 Task: Move the task Upgrade and migrate company project management to a cloud-based solution to the section Done in the project AgileNimbus and filter the tasks in the project by High Priority
Action: Mouse moved to (607, 249)
Screenshot: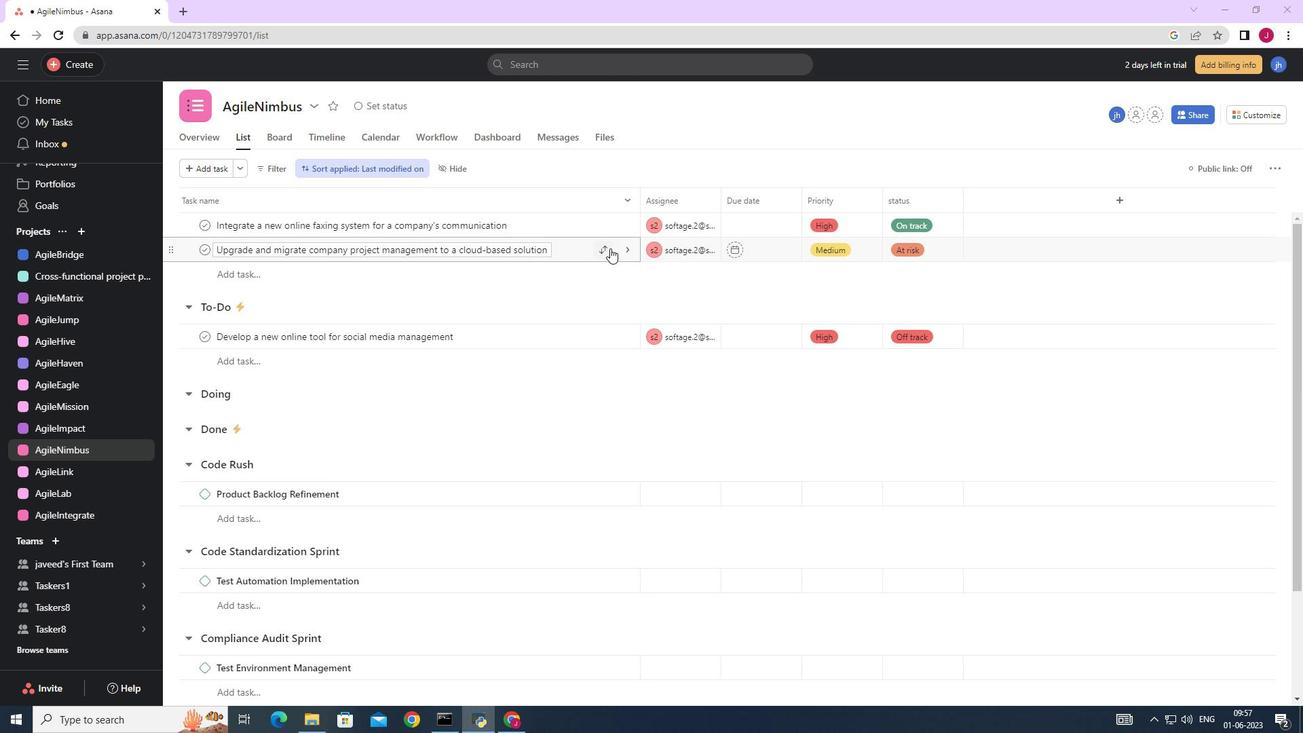 
Action: Mouse pressed left at (607, 249)
Screenshot: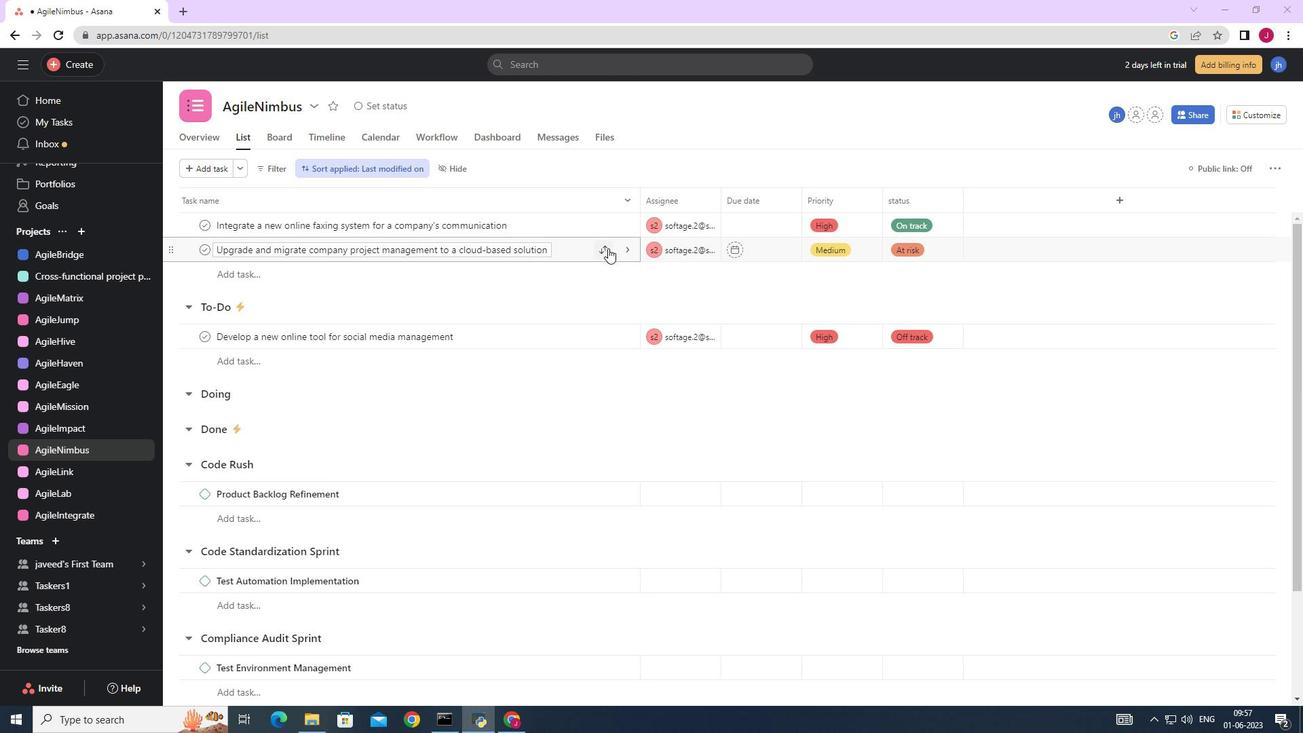 
Action: Mouse moved to (523, 378)
Screenshot: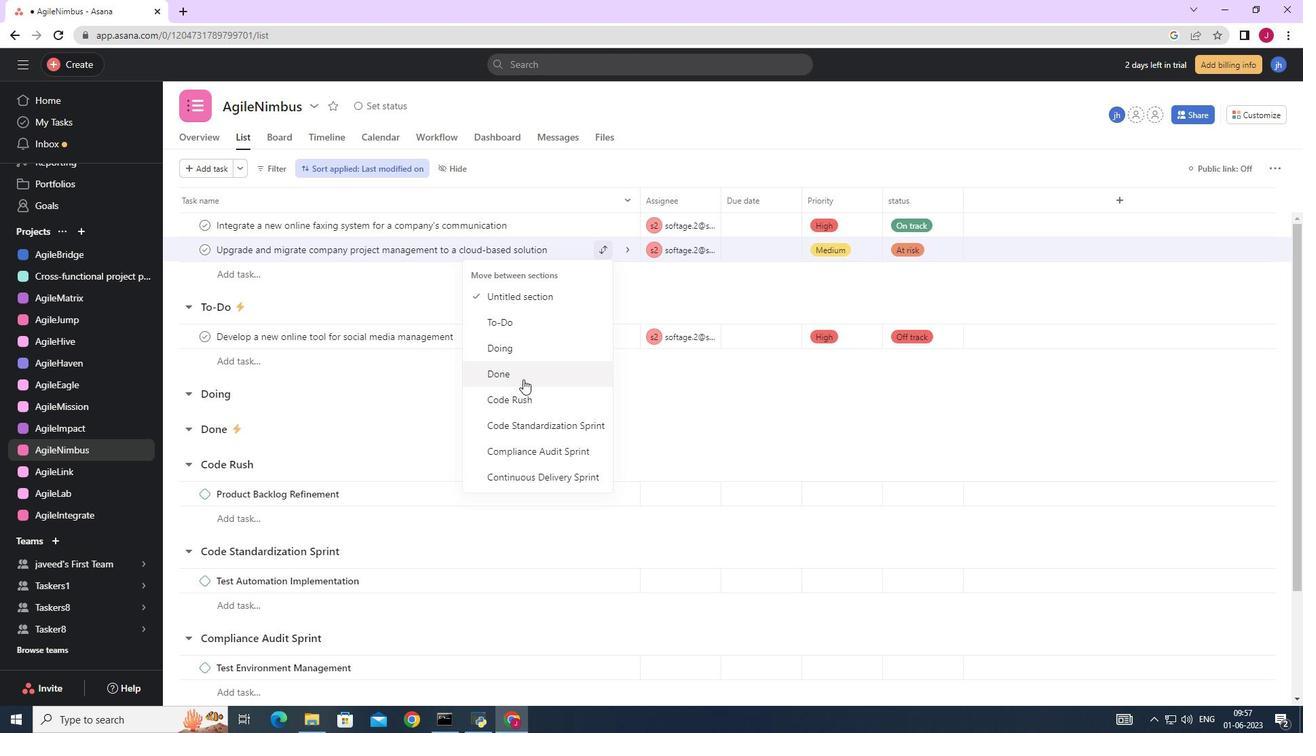 
Action: Mouse pressed left at (523, 378)
Screenshot: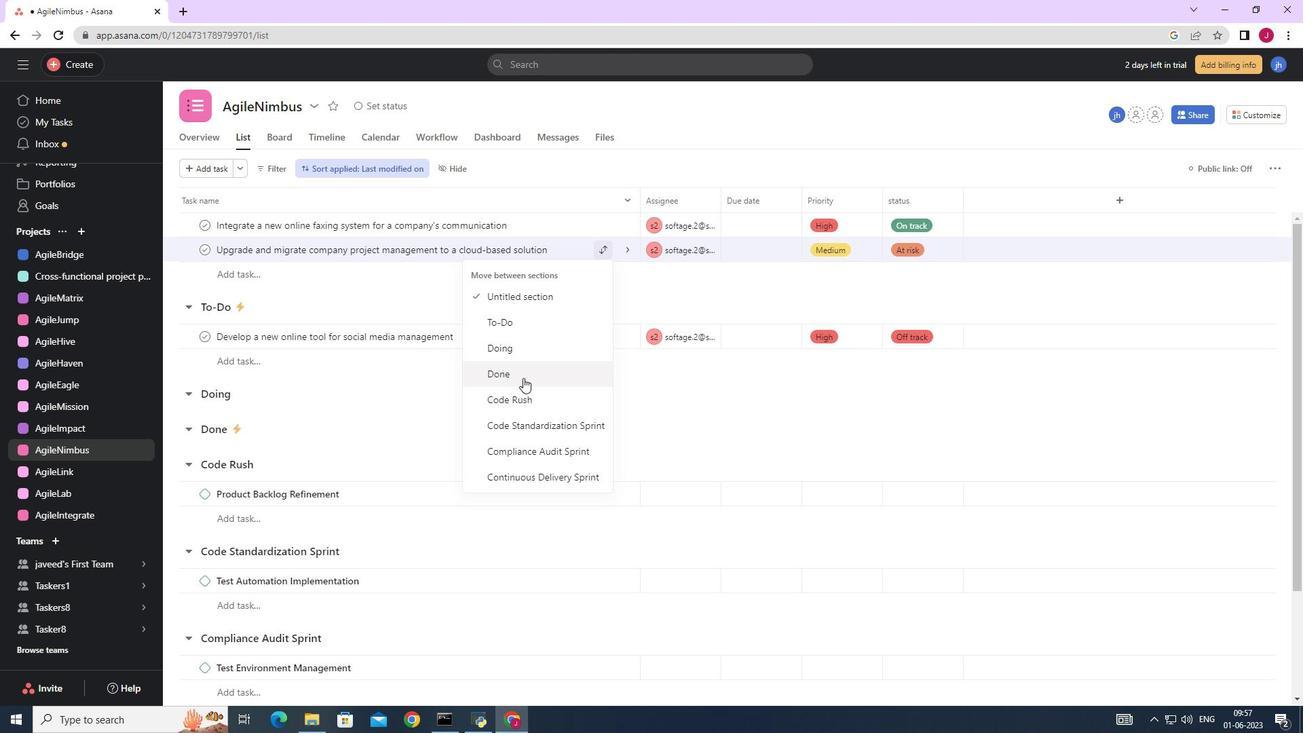 
Action: Mouse moved to (275, 167)
Screenshot: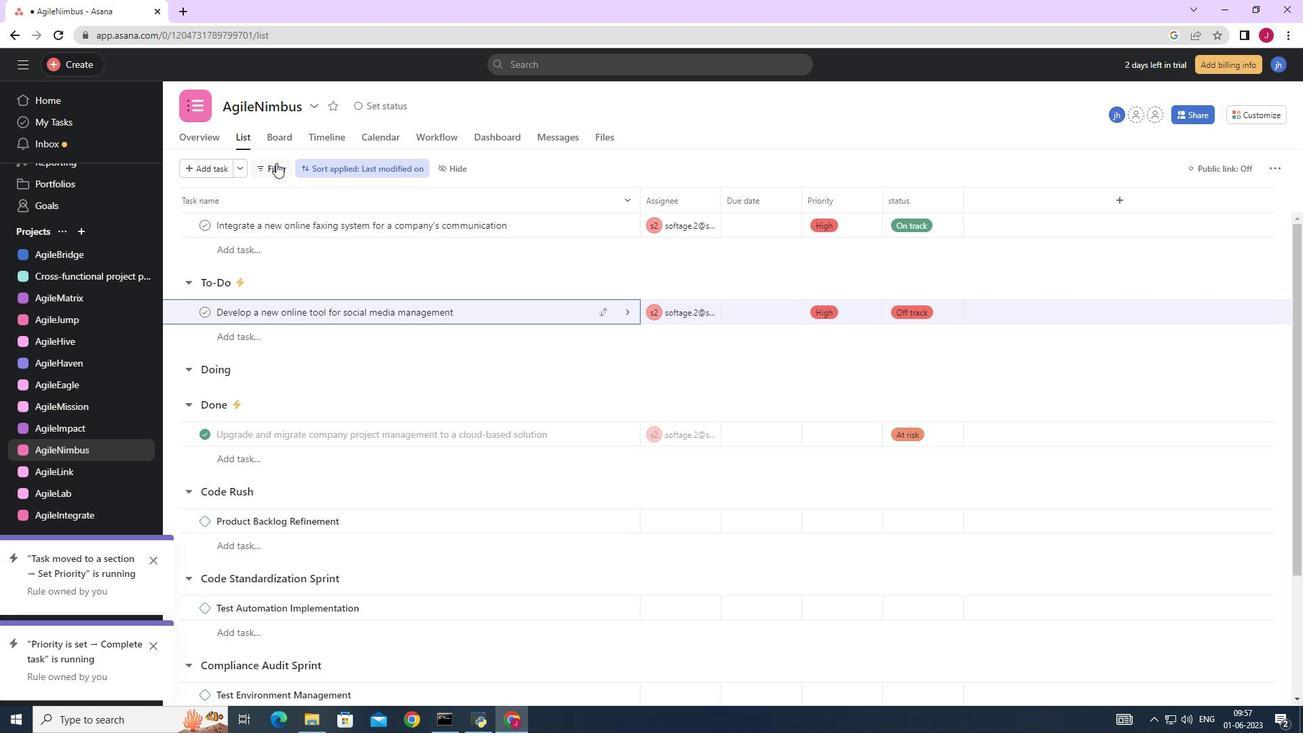 
Action: Mouse pressed left at (275, 167)
Screenshot: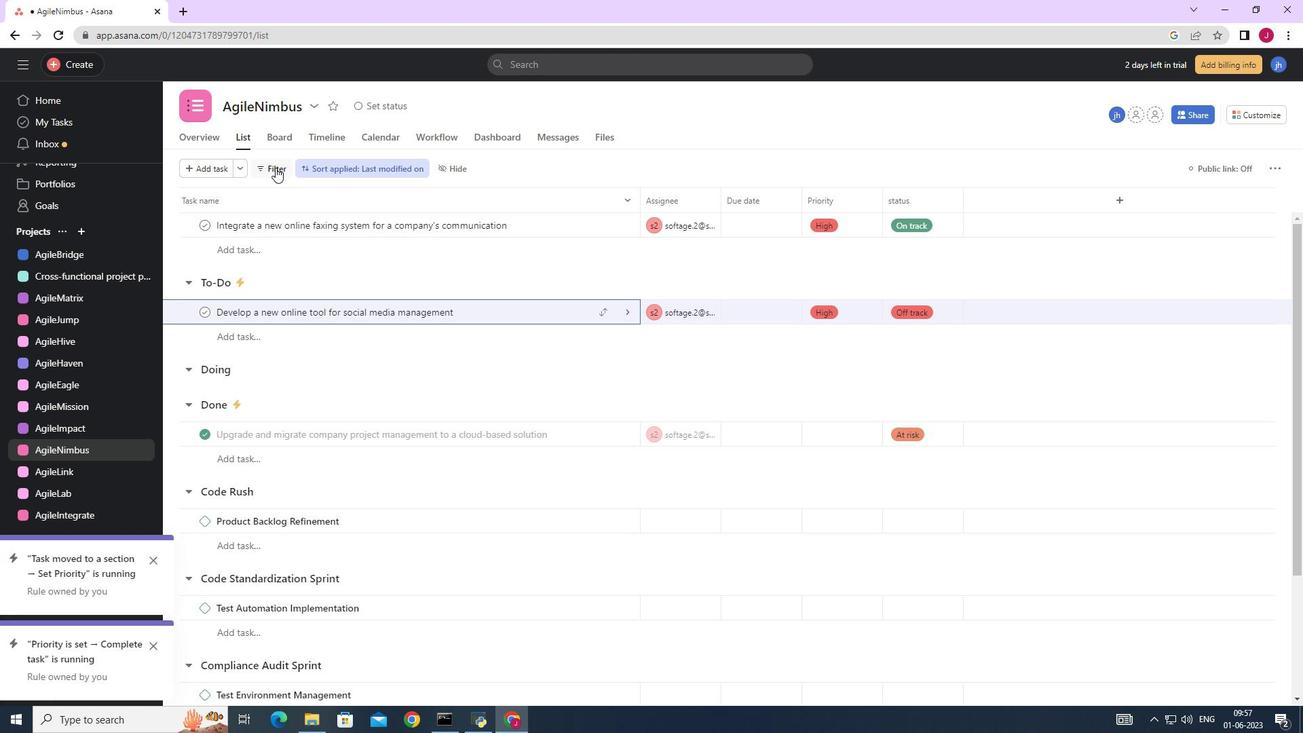 
Action: Mouse moved to (326, 275)
Screenshot: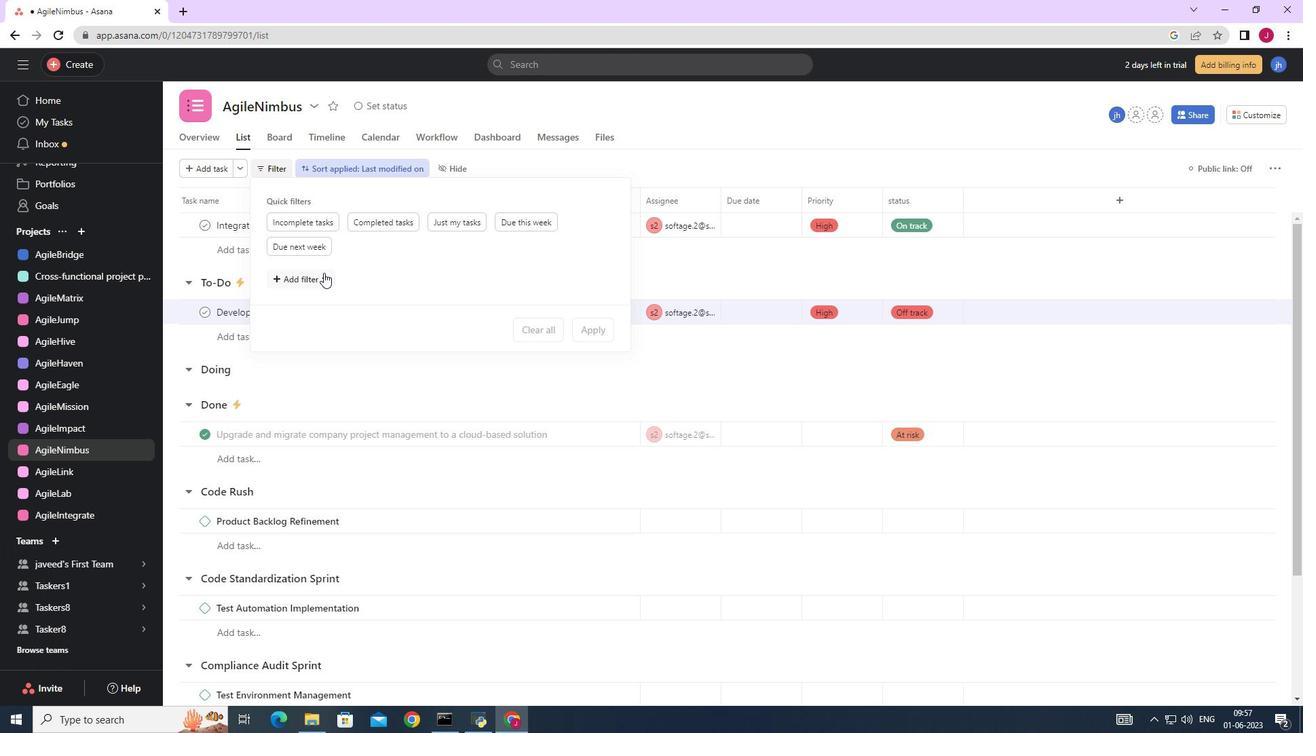
Action: Mouse pressed left at (326, 275)
Screenshot: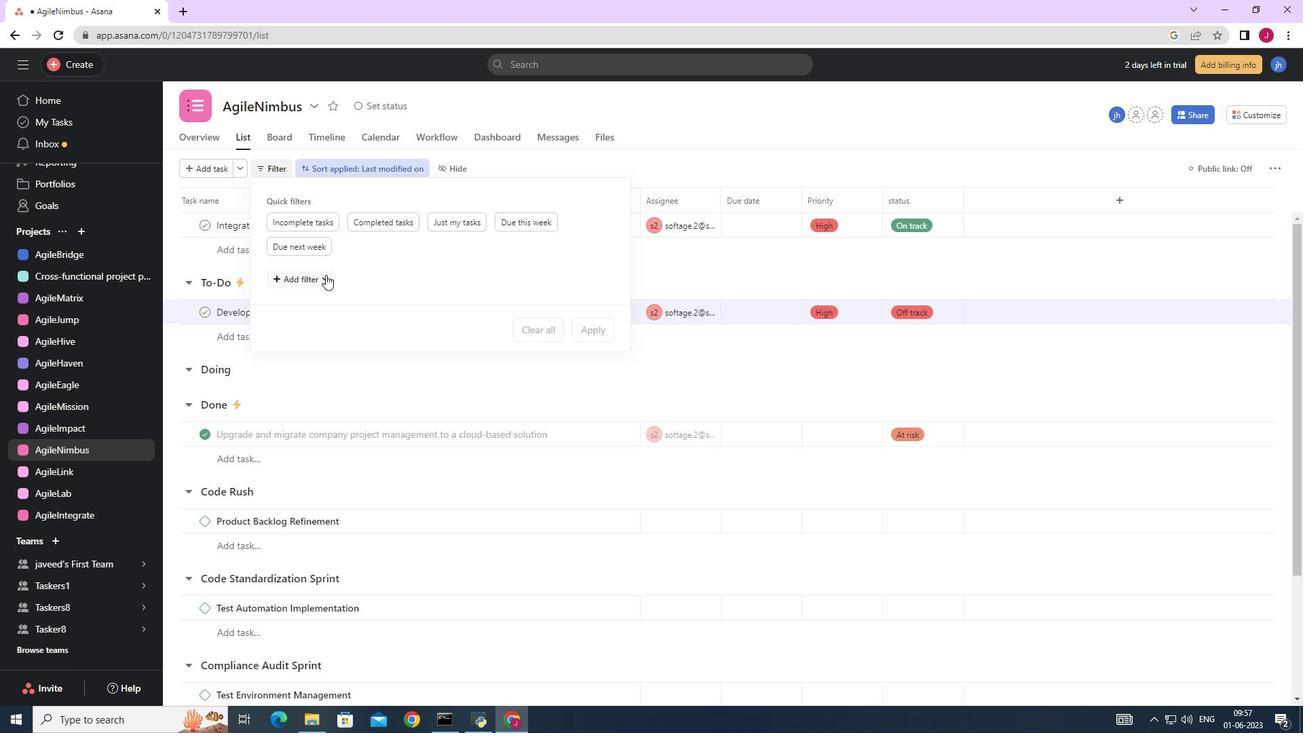 
Action: Mouse moved to (304, 512)
Screenshot: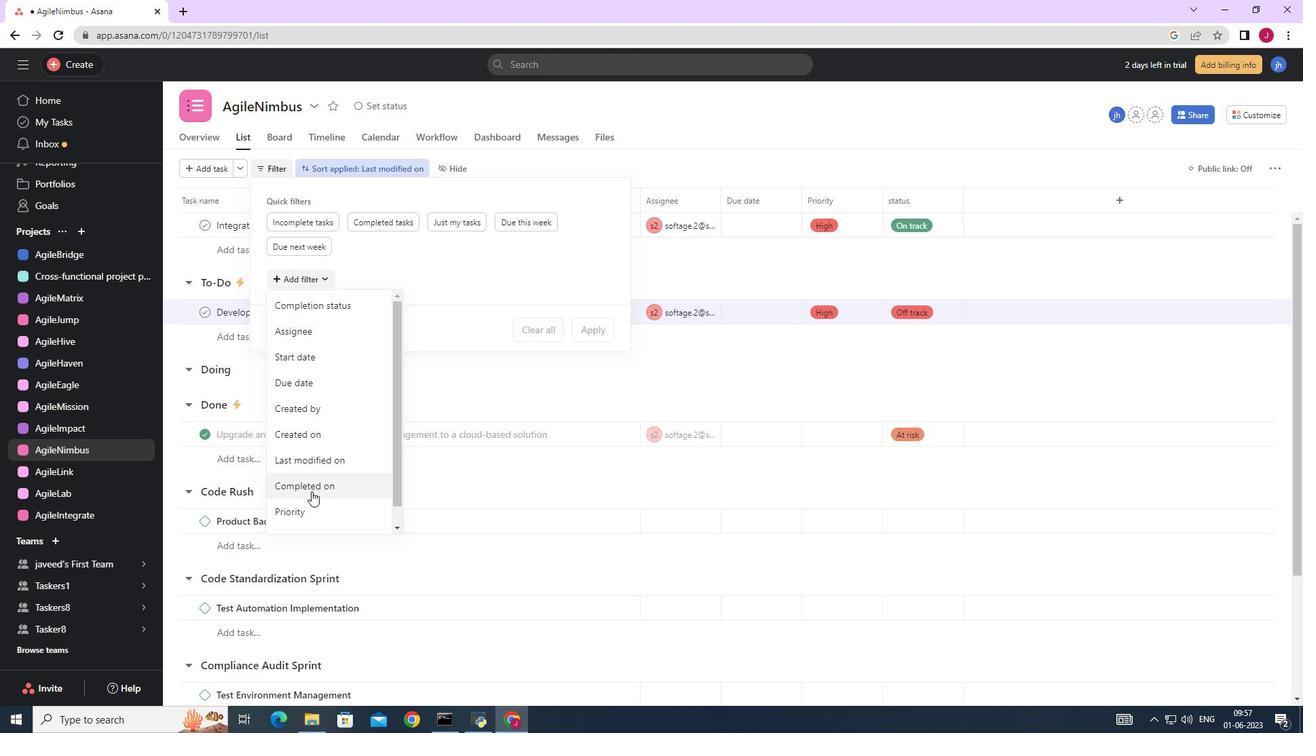 
Action: Mouse pressed left at (304, 512)
Screenshot: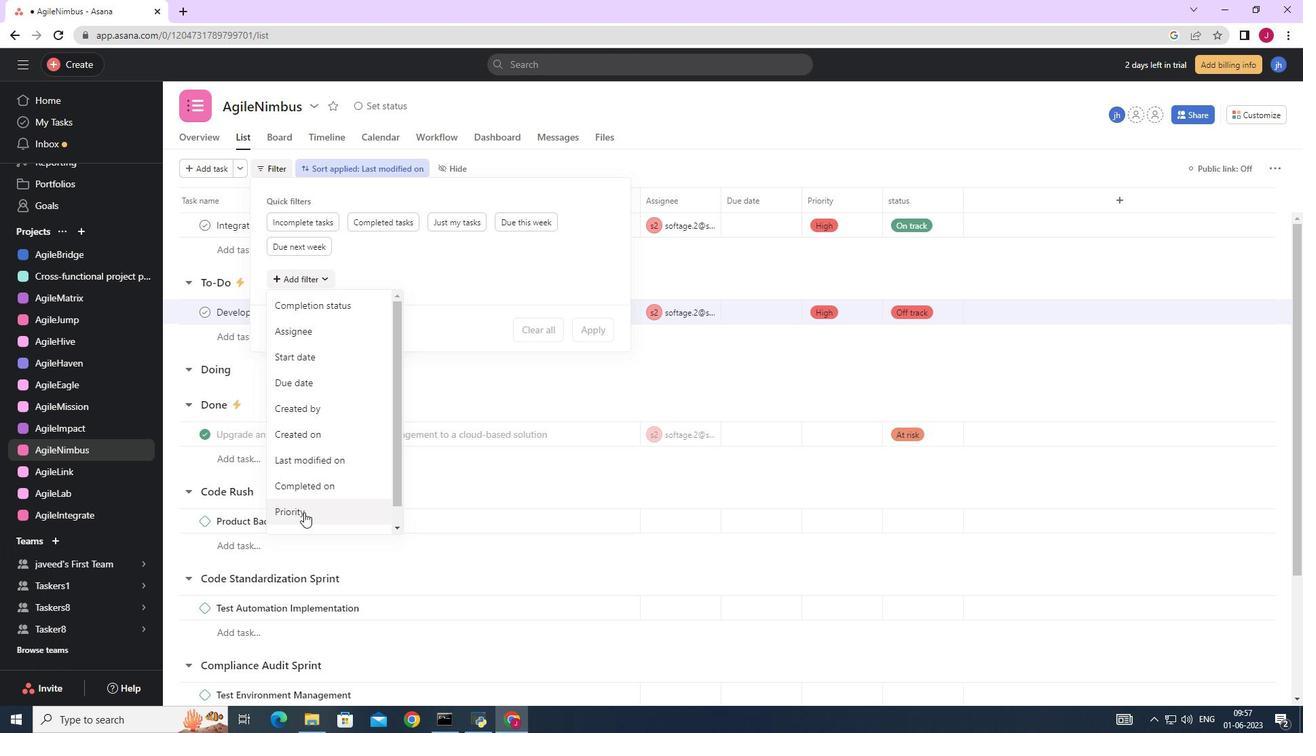 
Action: Mouse moved to (601, 383)
Screenshot: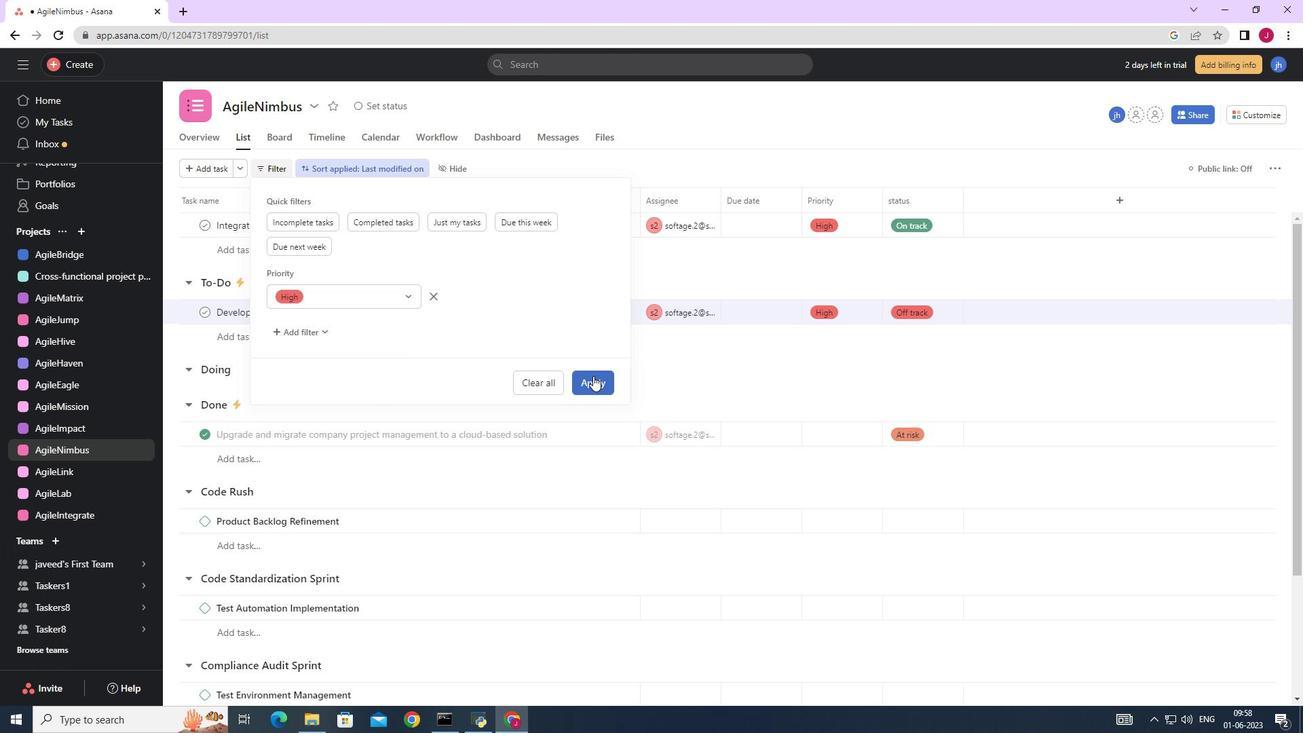 
Action: Mouse pressed left at (601, 383)
Screenshot: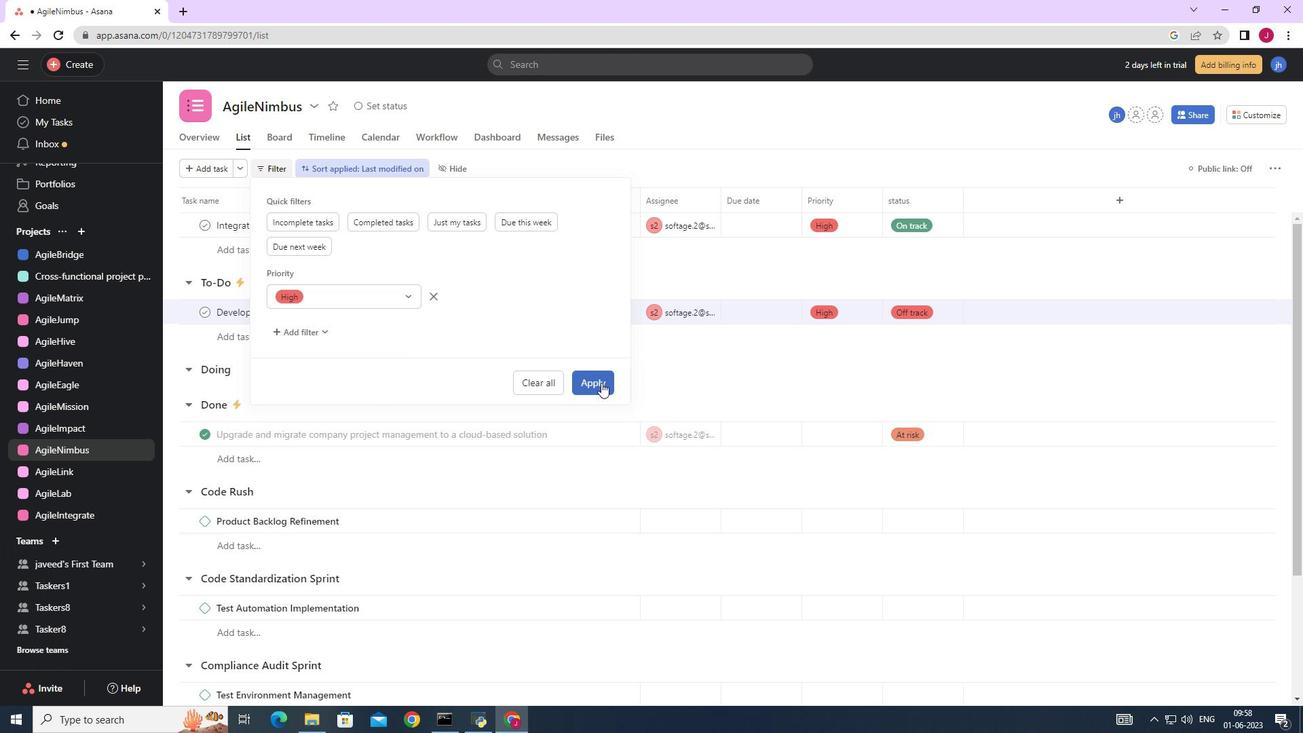 
